 Task: Save the description.
Action: Mouse moved to (496, 427)
Screenshot: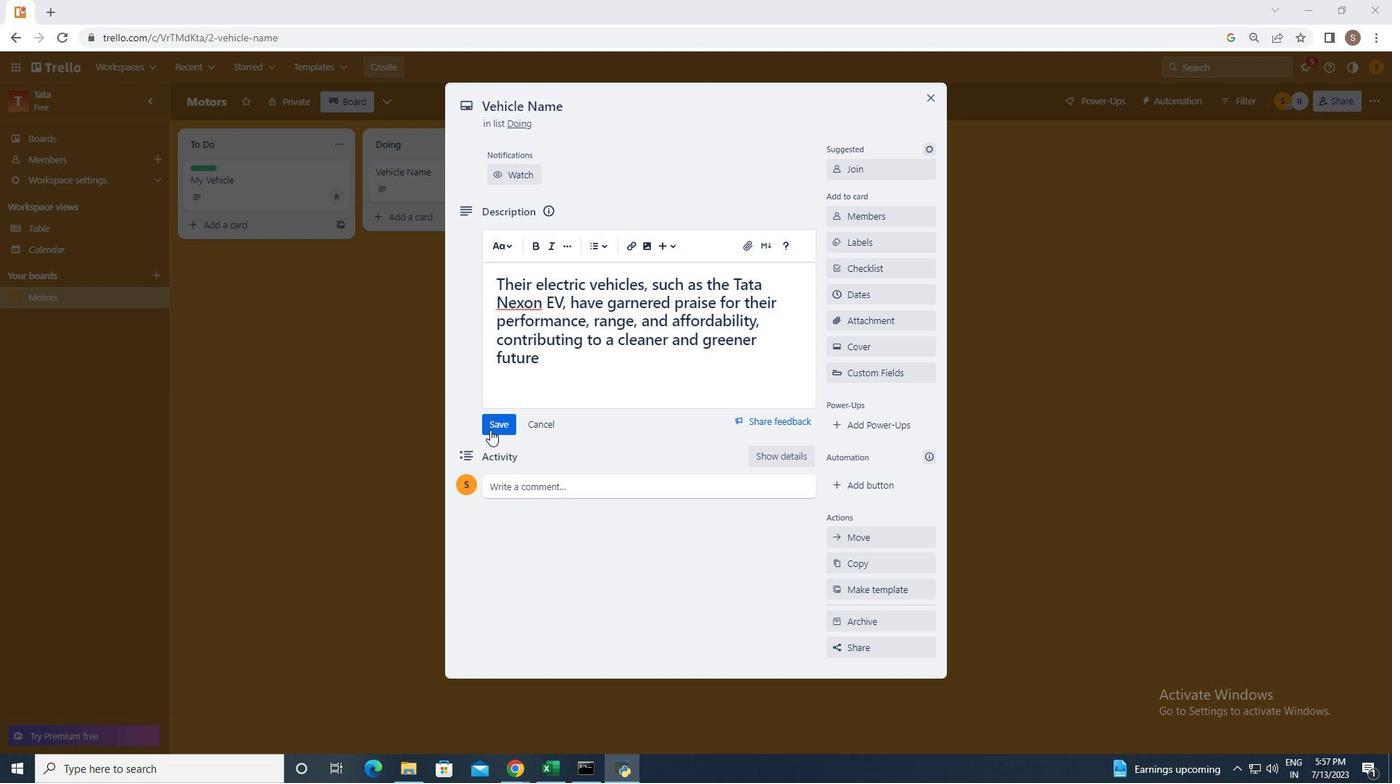 
Action: Mouse pressed left at (496, 427)
Screenshot: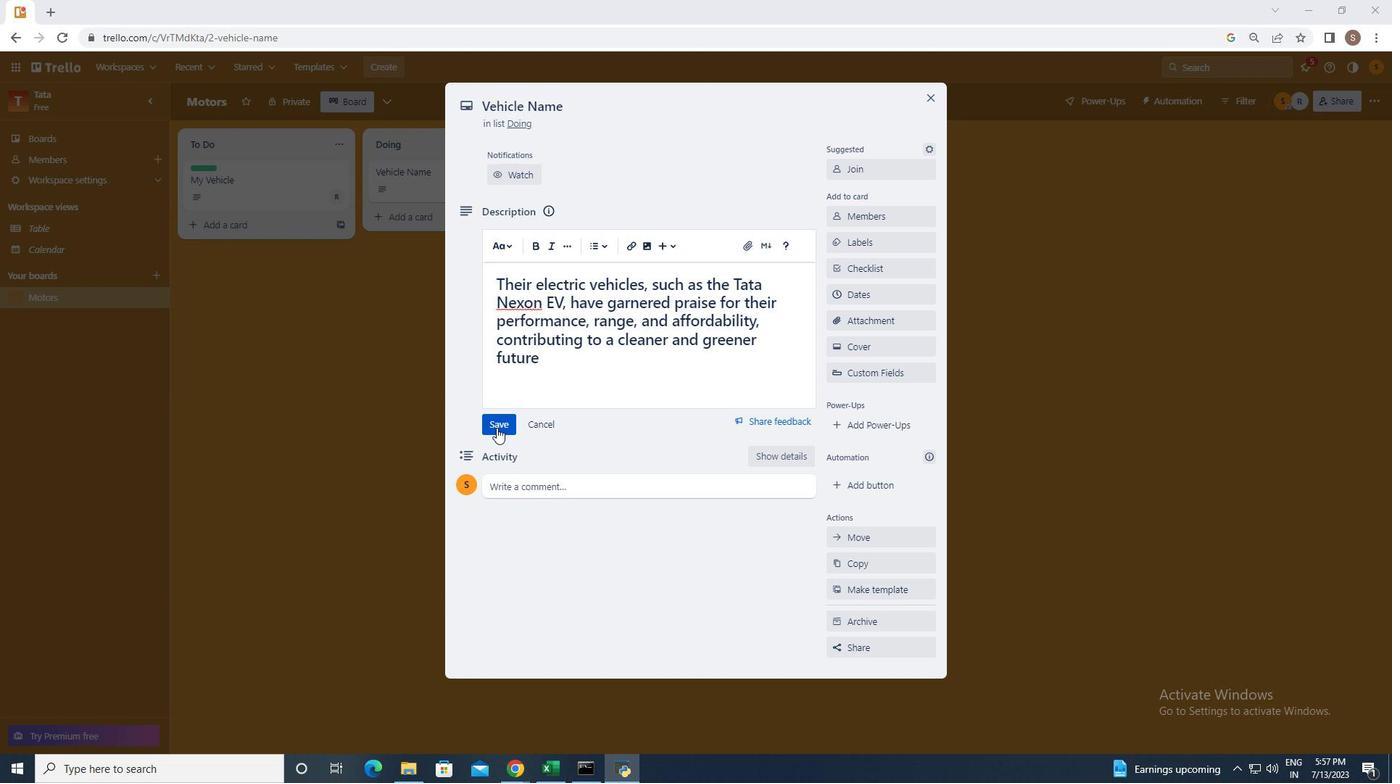 
Action: Mouse moved to (1099, 393)
Screenshot: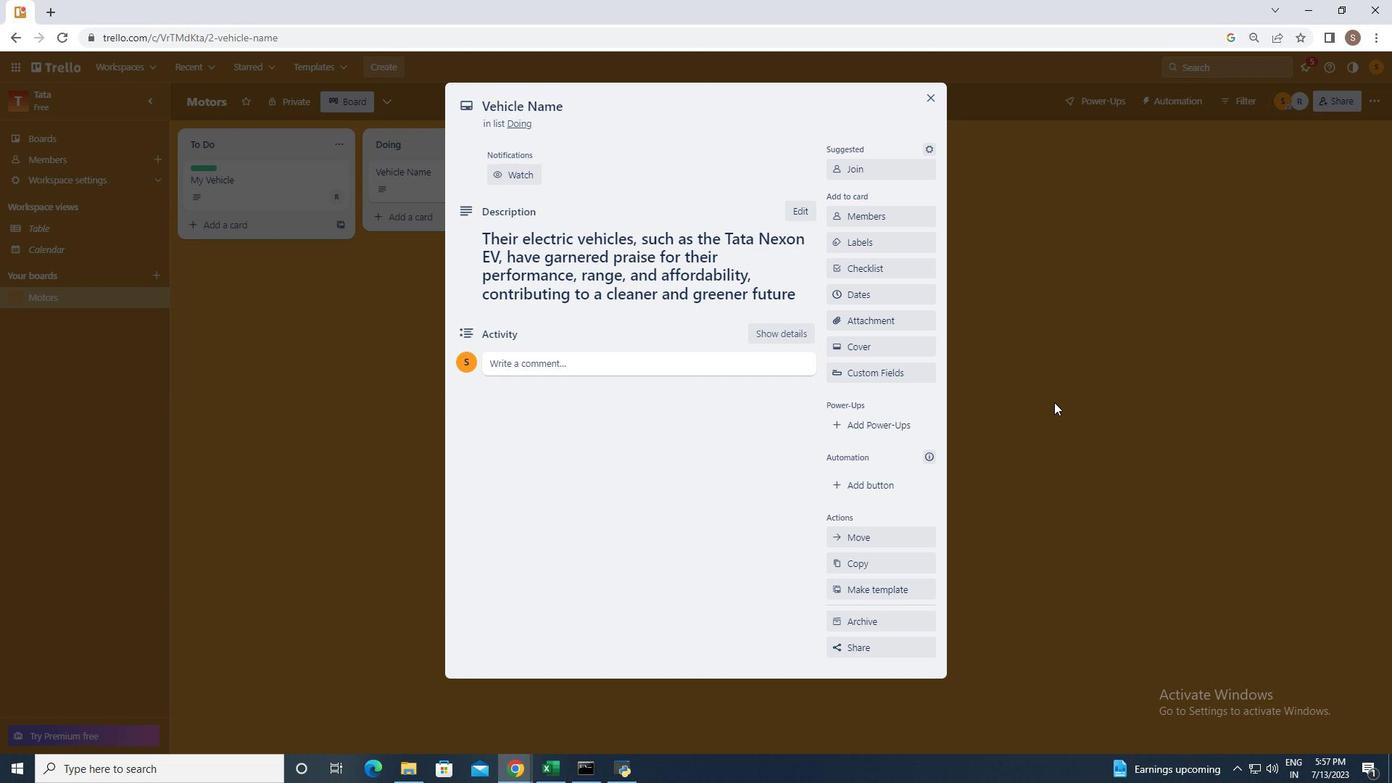 
Action: Mouse pressed left at (1099, 393)
Screenshot: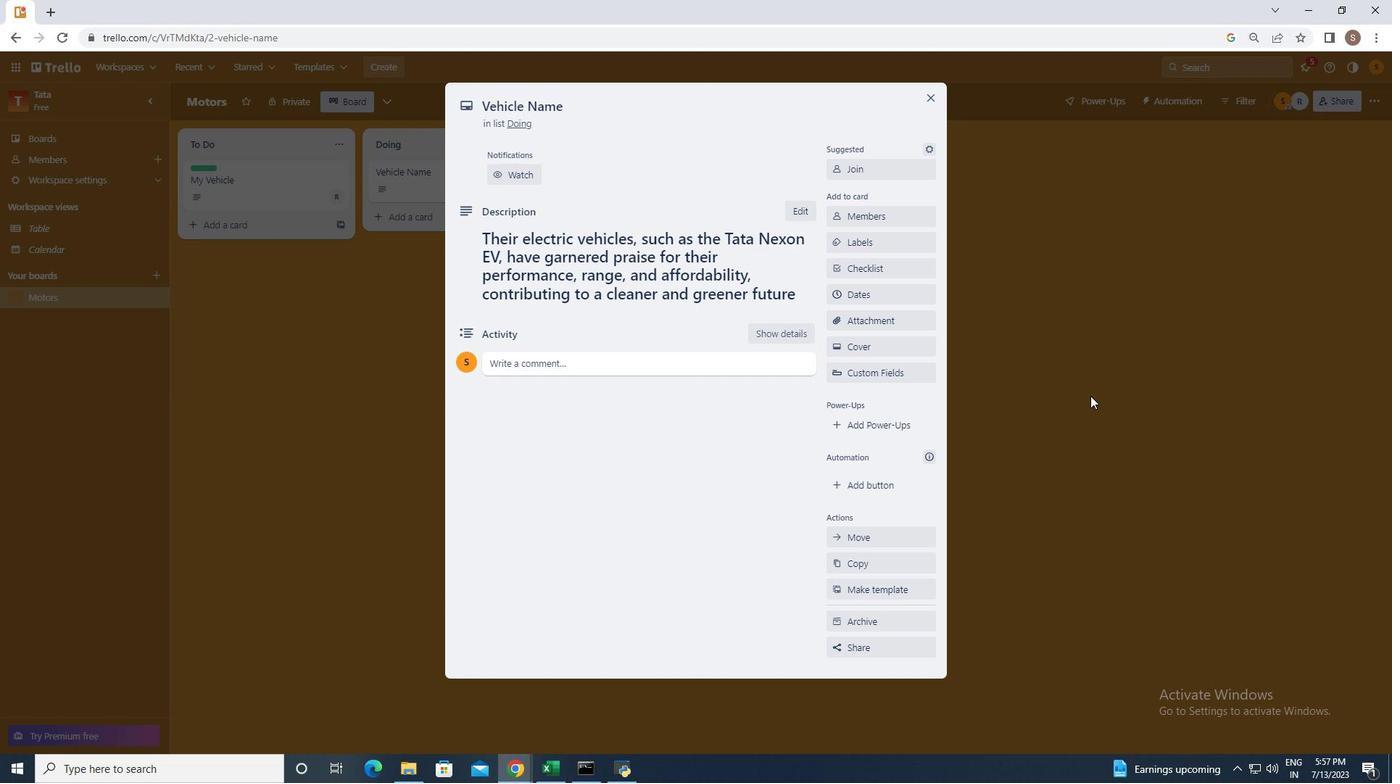 
